 Task: Import browsing history from Microsoft Internet Explorer.
Action: Mouse moved to (970, 29)
Screenshot: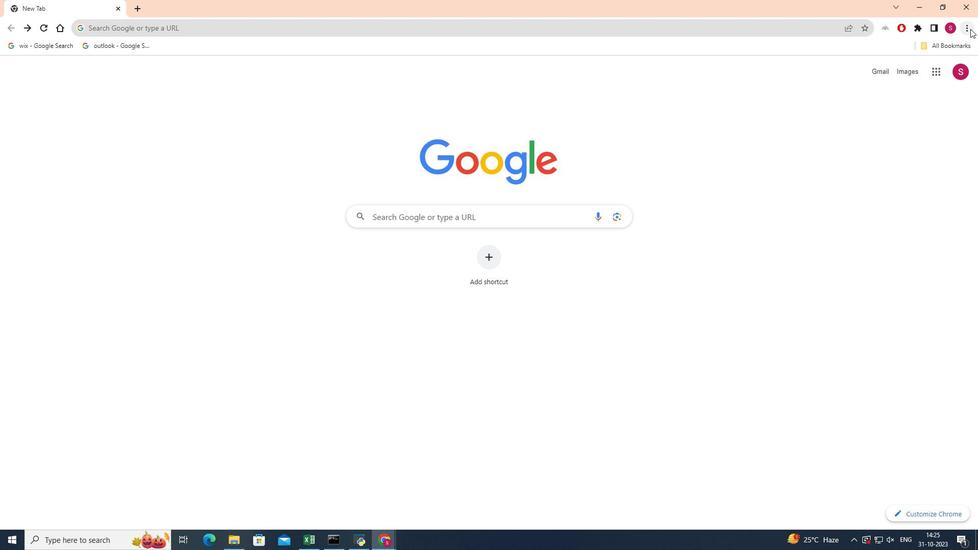 
Action: Mouse pressed left at (970, 29)
Screenshot: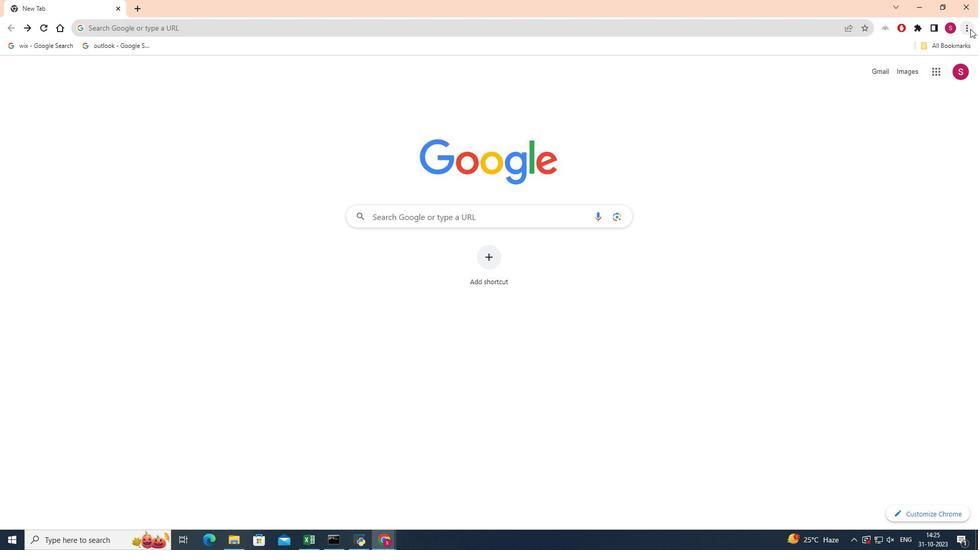 
Action: Mouse moved to (869, 99)
Screenshot: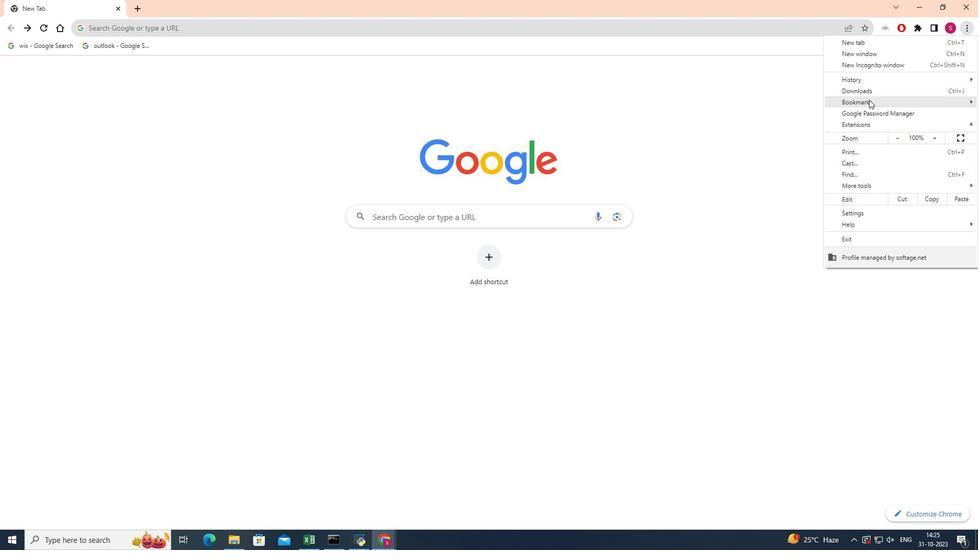 
Action: Mouse pressed left at (869, 99)
Screenshot: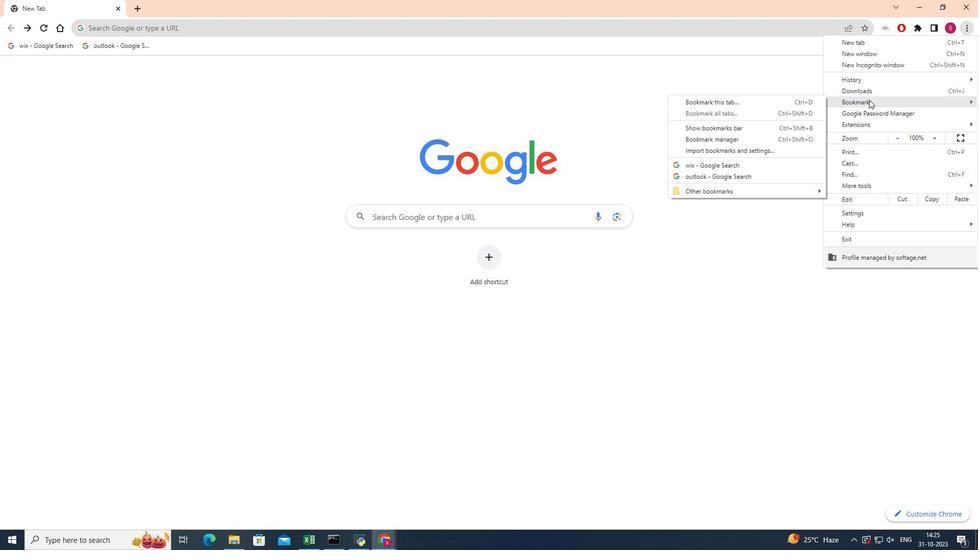 
Action: Mouse moved to (722, 149)
Screenshot: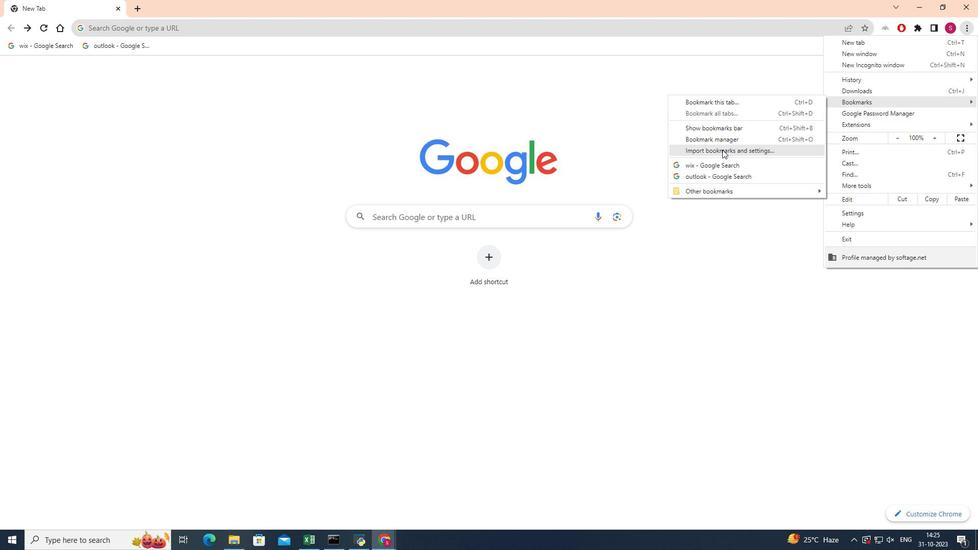 
Action: Mouse pressed left at (722, 149)
Screenshot: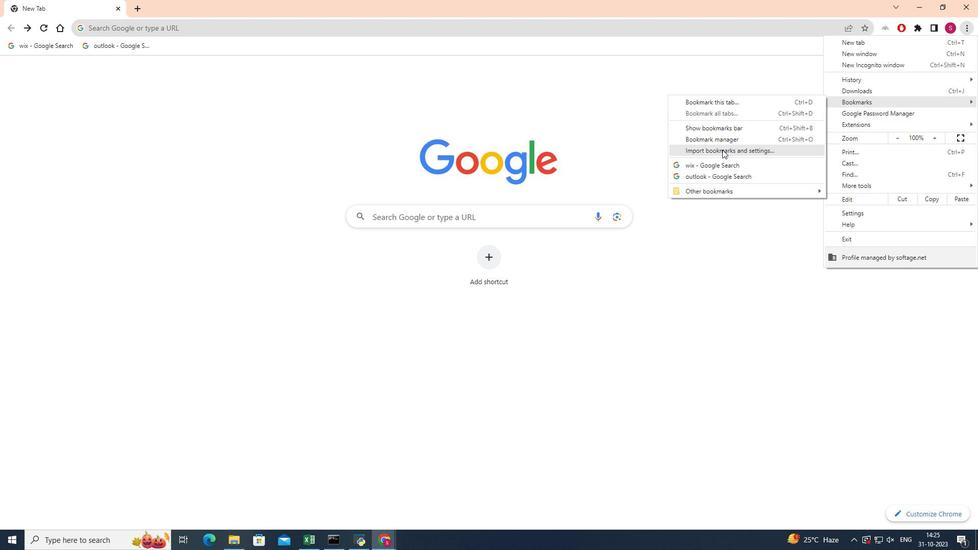 
Action: Mouse moved to (455, 235)
Screenshot: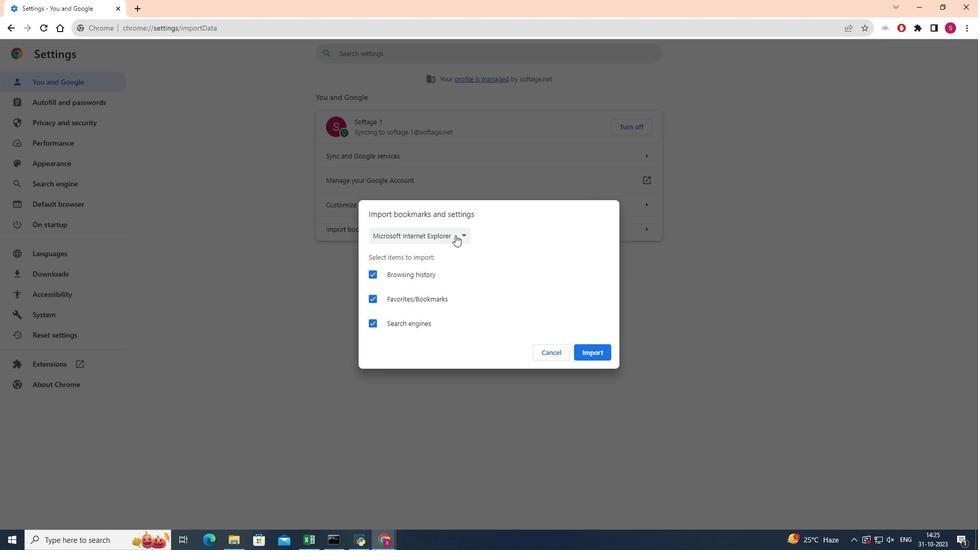 
Action: Mouse pressed left at (455, 235)
Screenshot: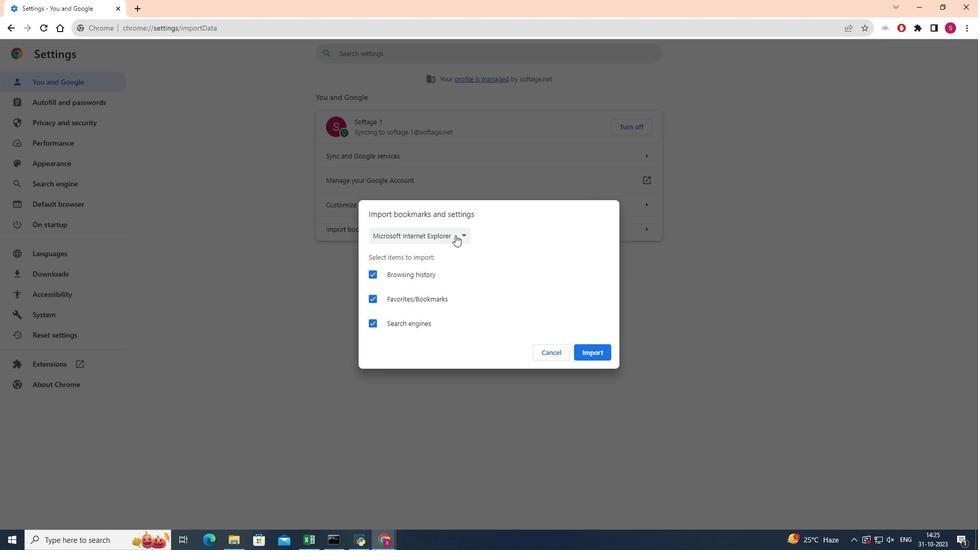 
Action: Mouse moved to (450, 247)
Screenshot: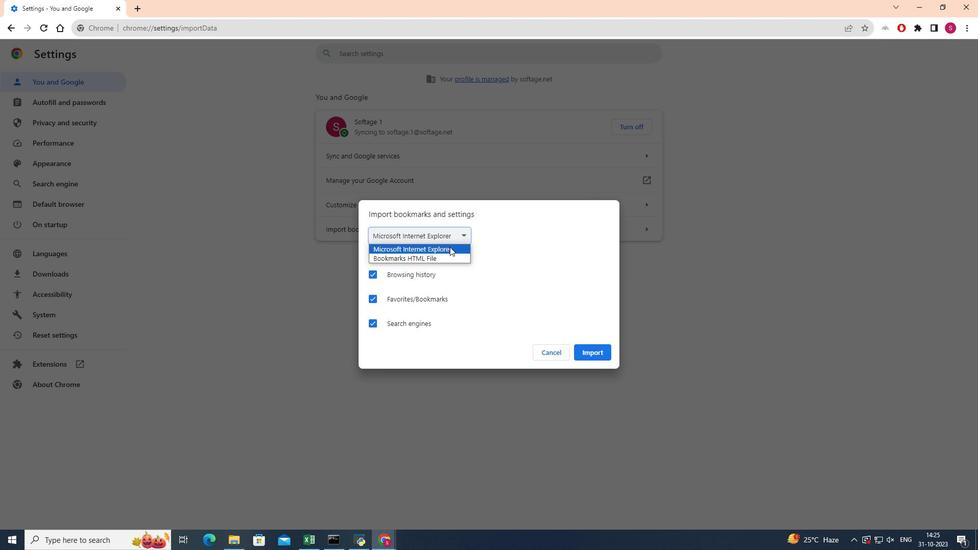 
Action: Mouse pressed left at (450, 247)
Screenshot: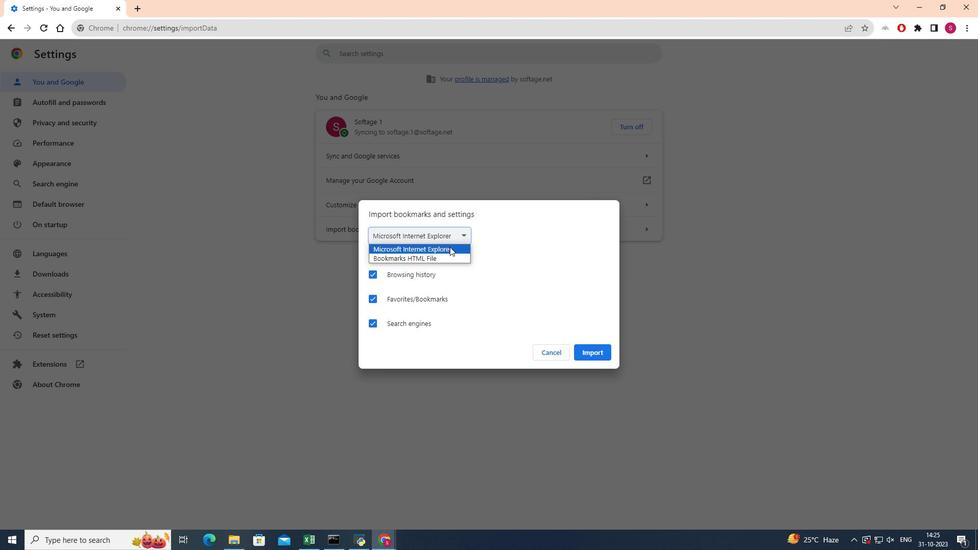 
Action: Mouse moved to (370, 276)
Screenshot: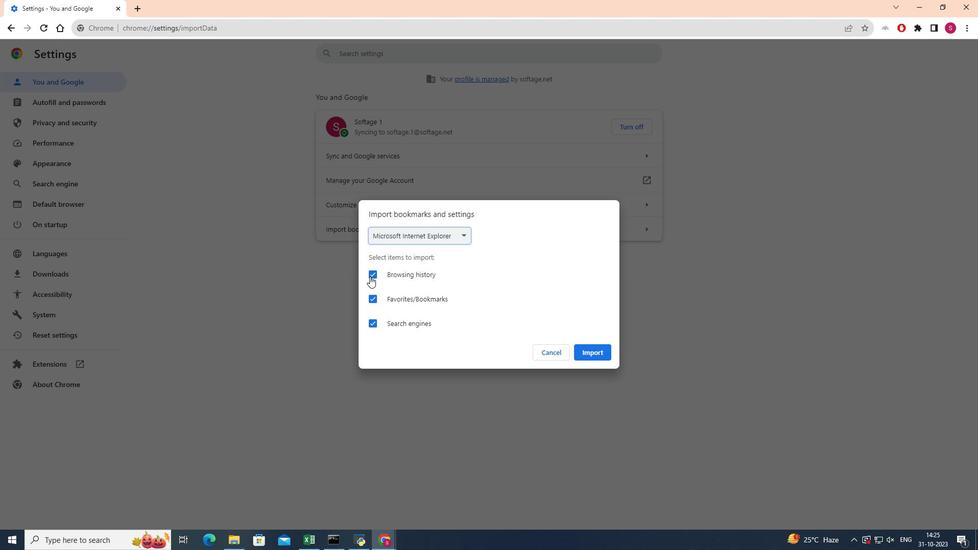 
Action: Mouse pressed left at (370, 276)
Screenshot: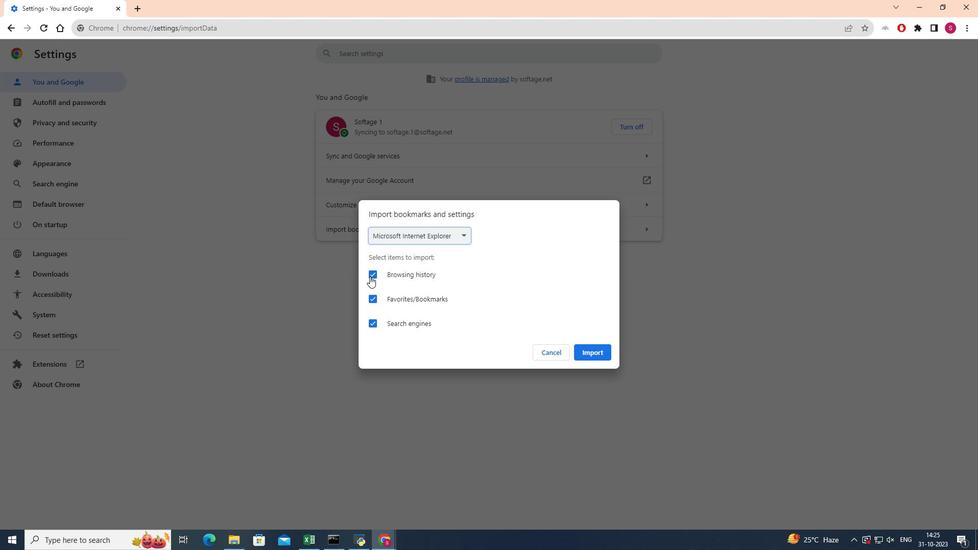 
Action: Mouse moved to (369, 272)
Screenshot: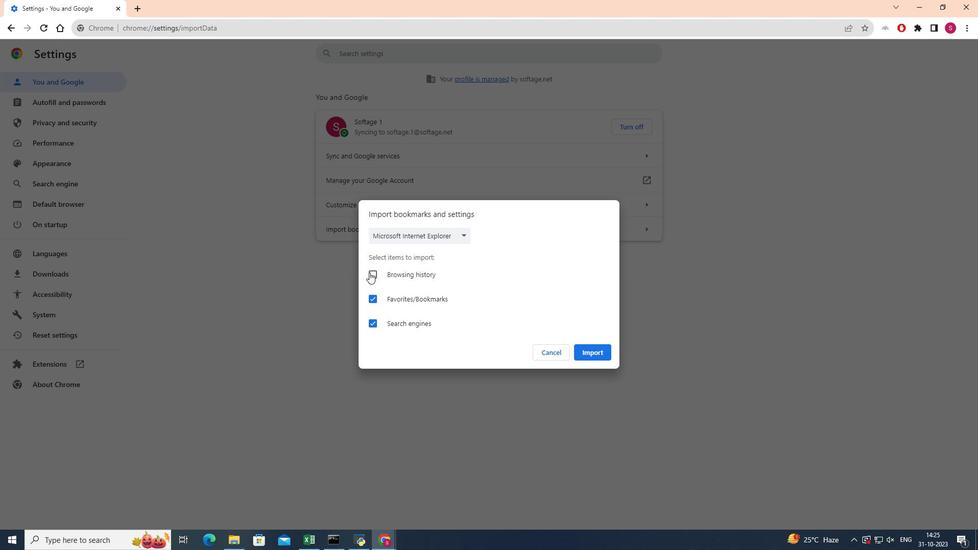 
Action: Mouse pressed left at (369, 272)
Screenshot: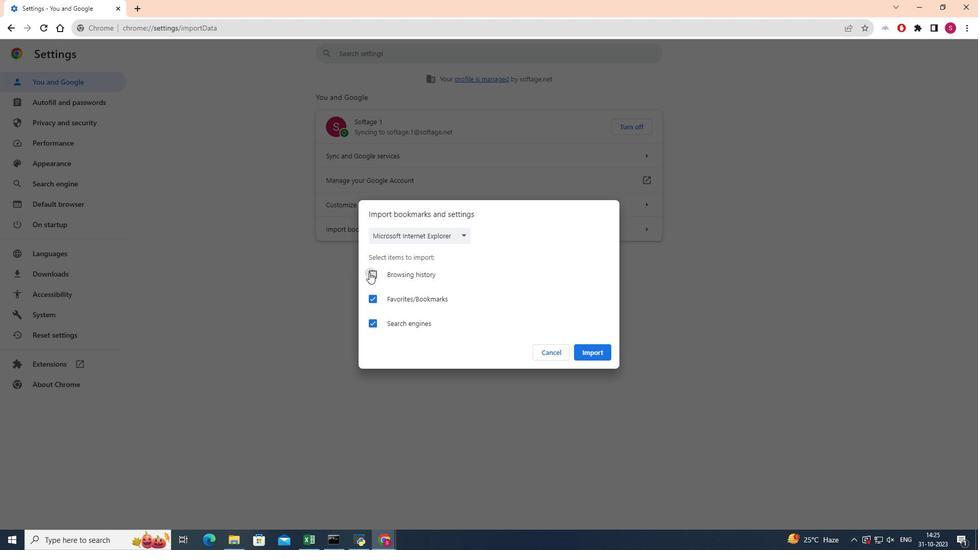 
Action: Mouse moved to (371, 299)
Screenshot: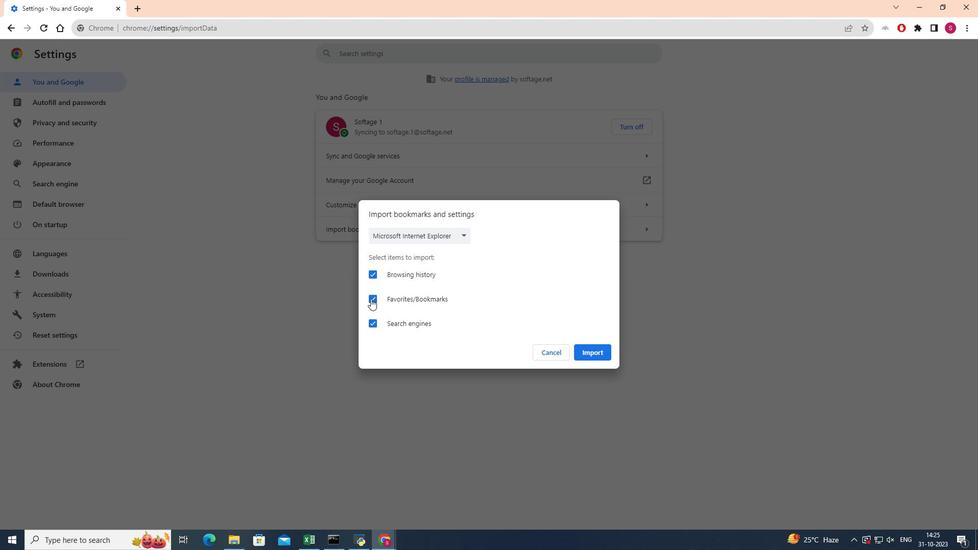 
Action: Mouse pressed left at (371, 299)
Screenshot: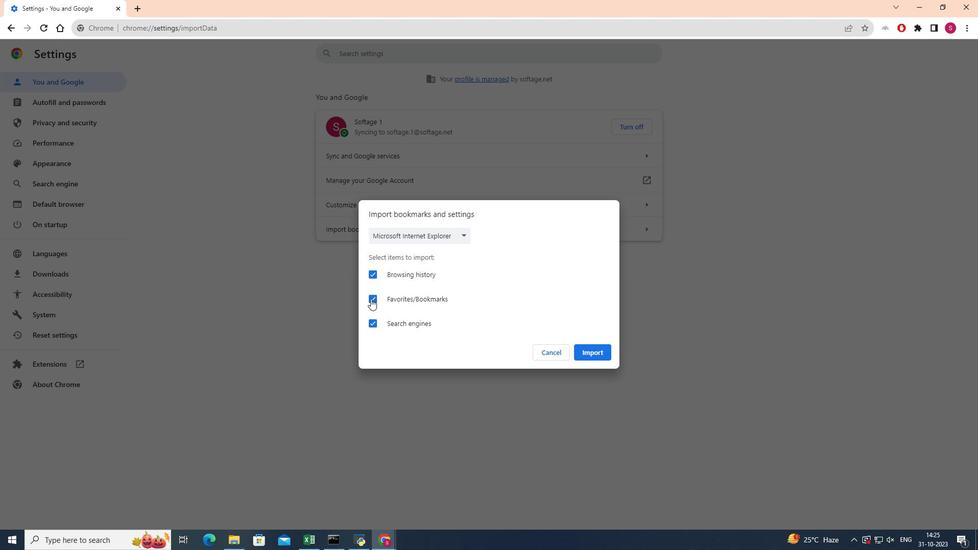 
Action: Mouse moved to (370, 325)
Screenshot: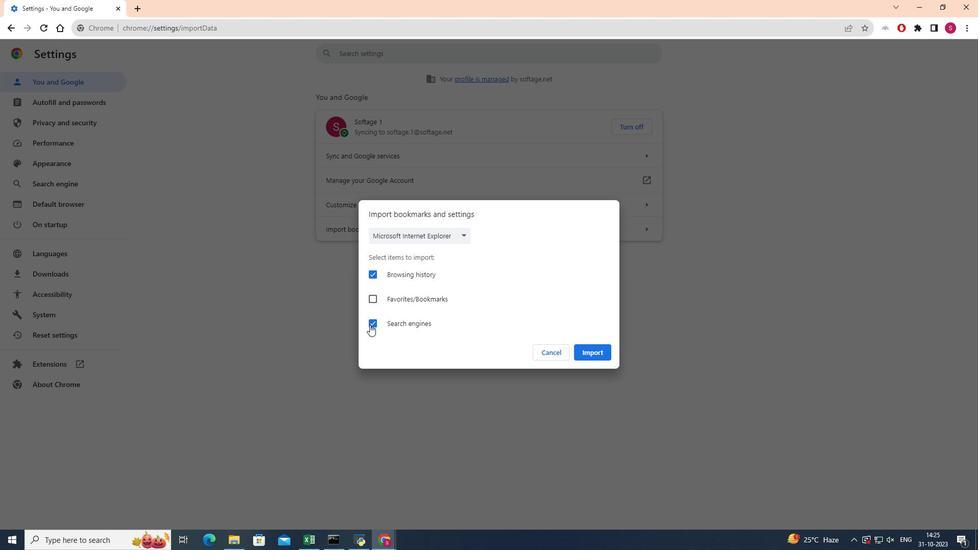 
Action: Mouse pressed left at (370, 325)
Screenshot: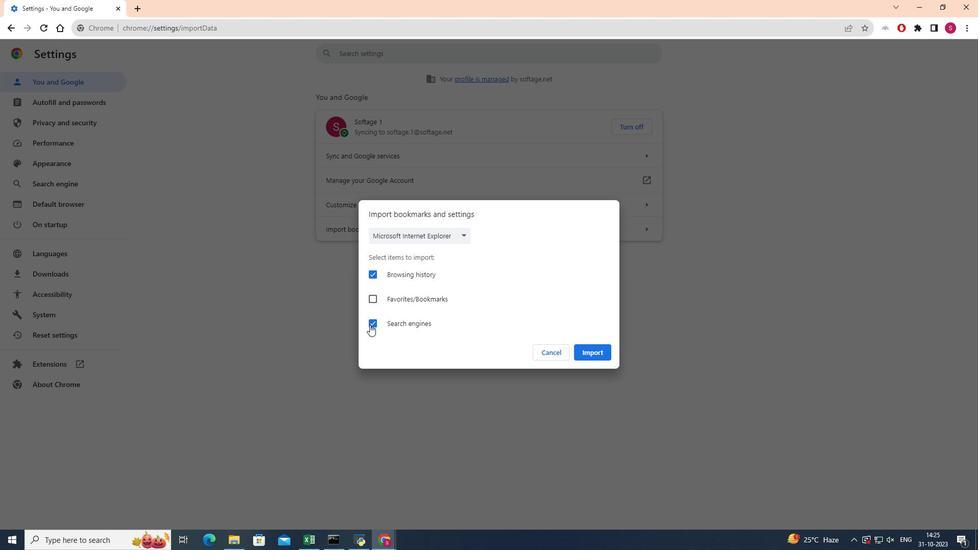 
Action: Mouse moved to (607, 355)
Screenshot: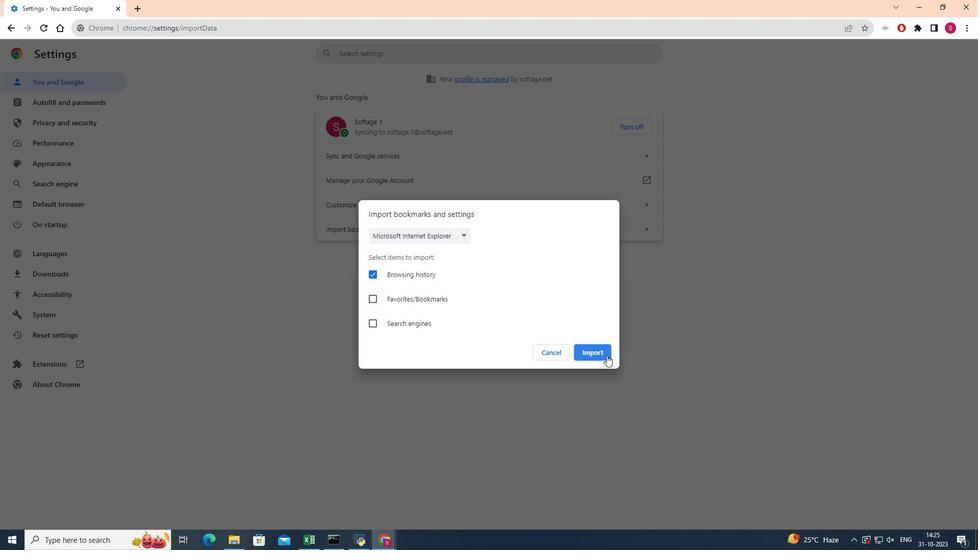 
Action: Mouse pressed left at (607, 355)
Screenshot: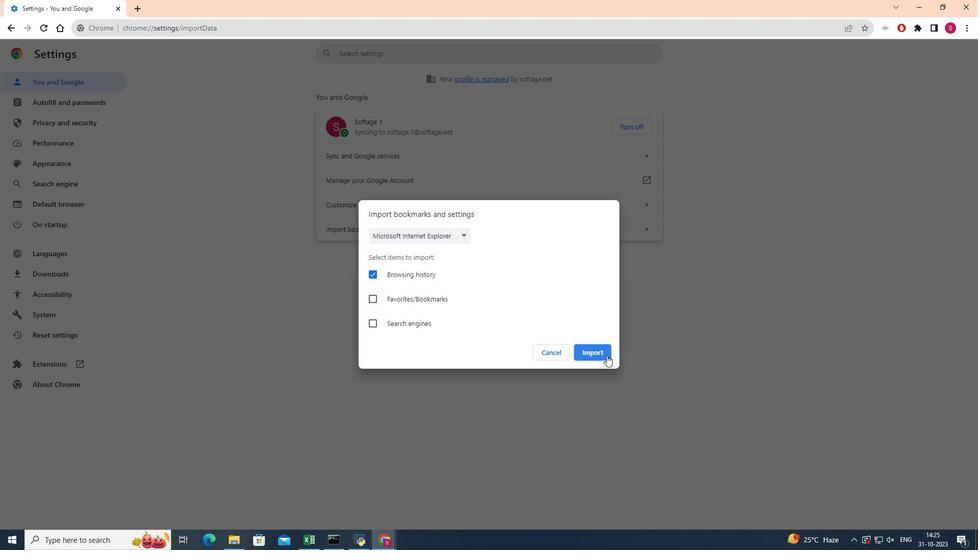 
Action: Mouse moved to (599, 323)
Screenshot: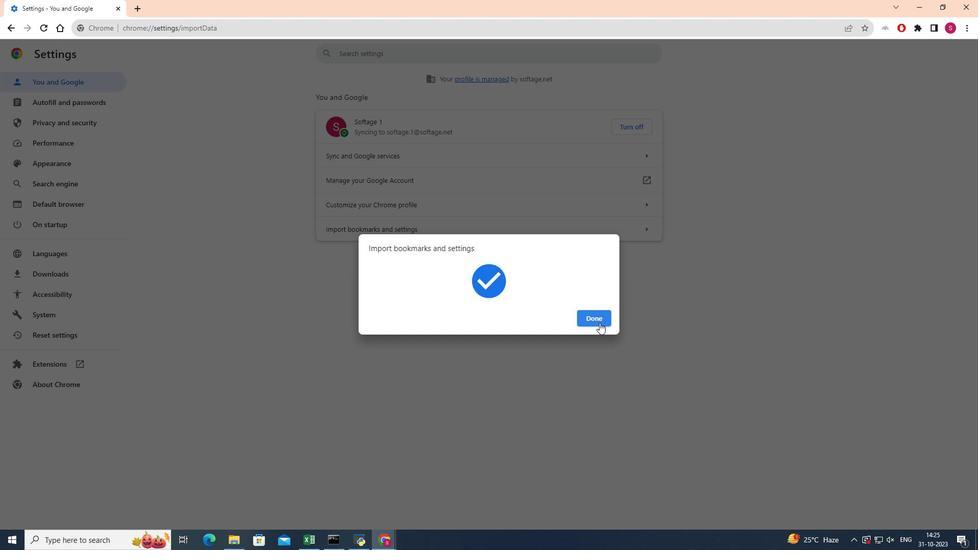 
Action: Mouse pressed left at (599, 323)
Screenshot: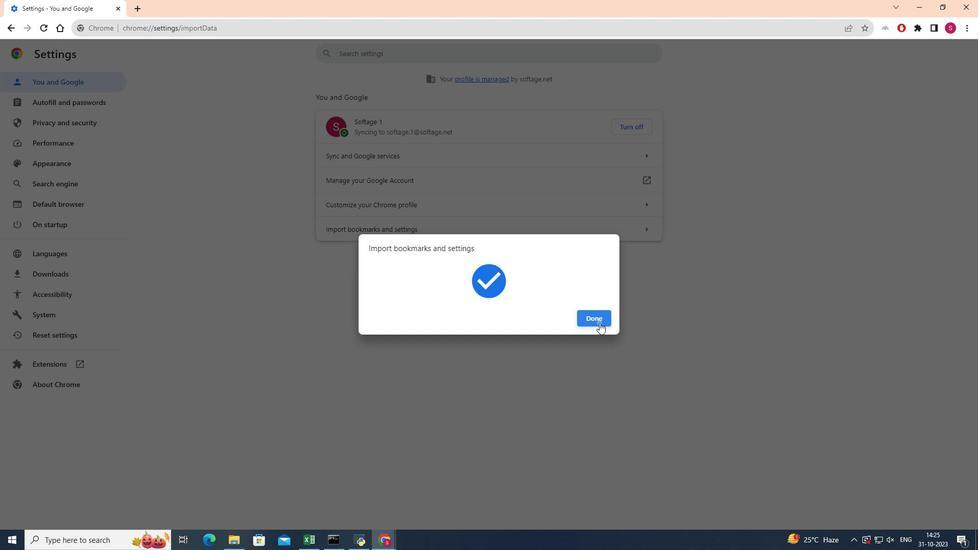 
Action: Mouse moved to (739, 322)
Screenshot: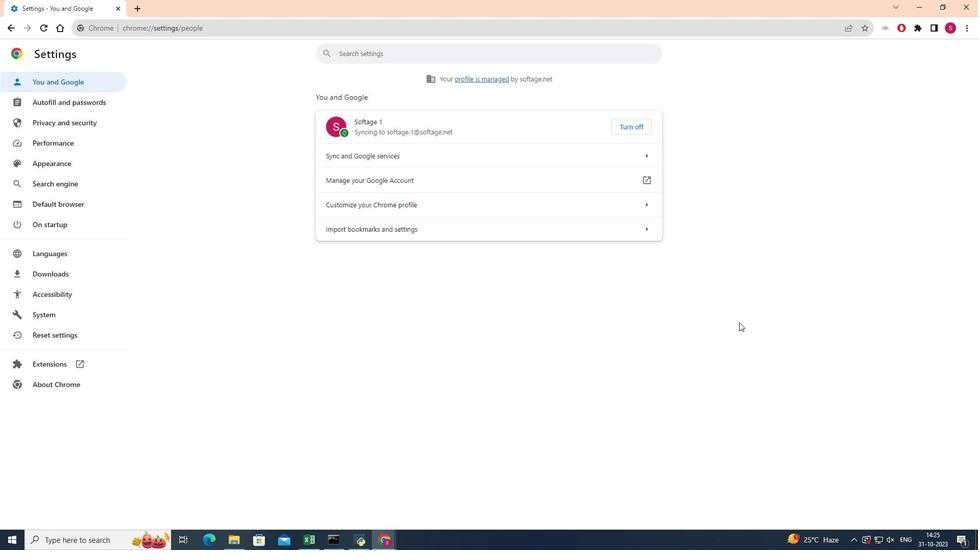 
